 Task: Set the Billing contact to 'equals' while creating a New Invoice.
Action: Mouse moved to (140, 18)
Screenshot: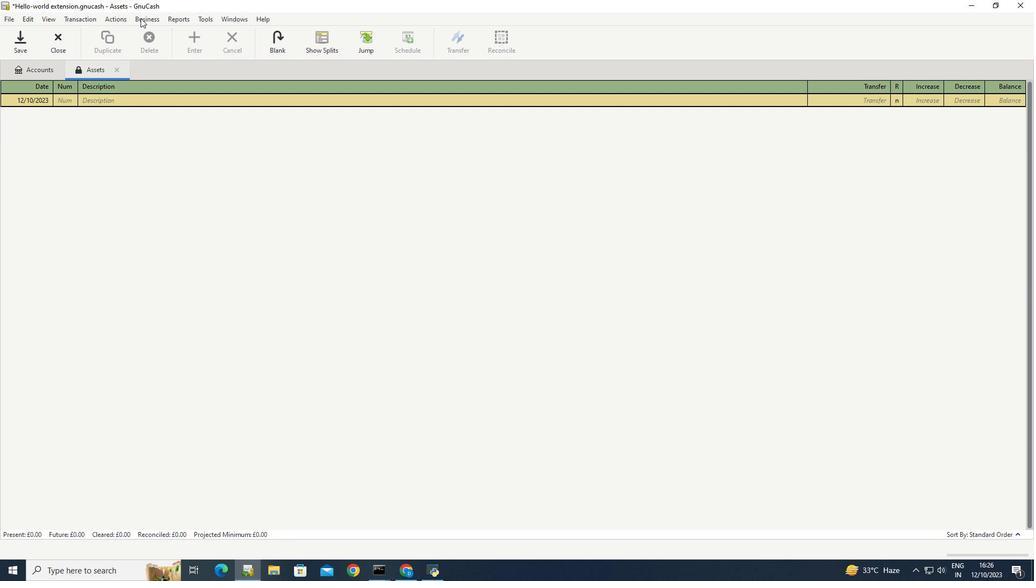 
Action: Mouse pressed left at (140, 18)
Screenshot: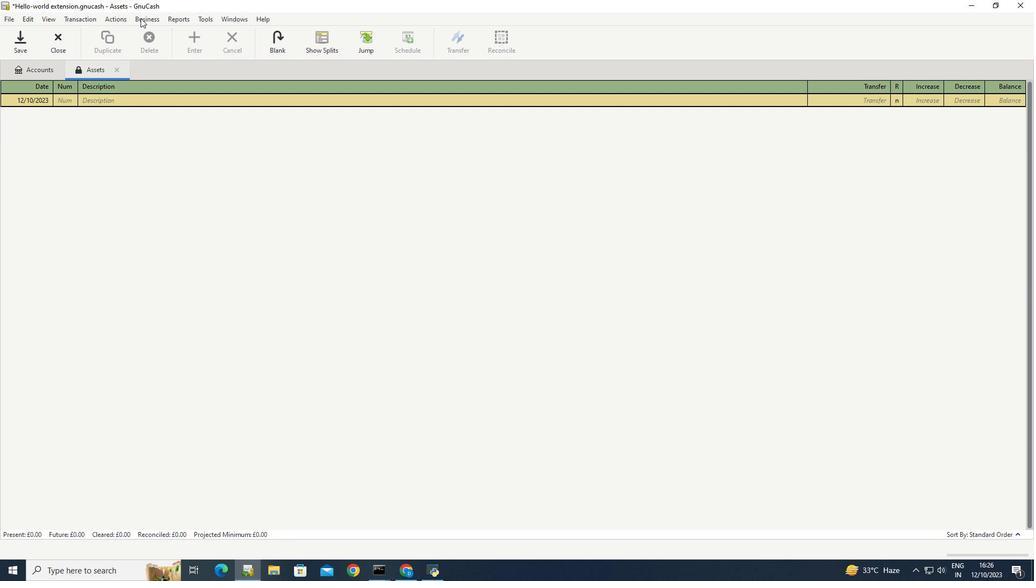 
Action: Mouse moved to (273, 74)
Screenshot: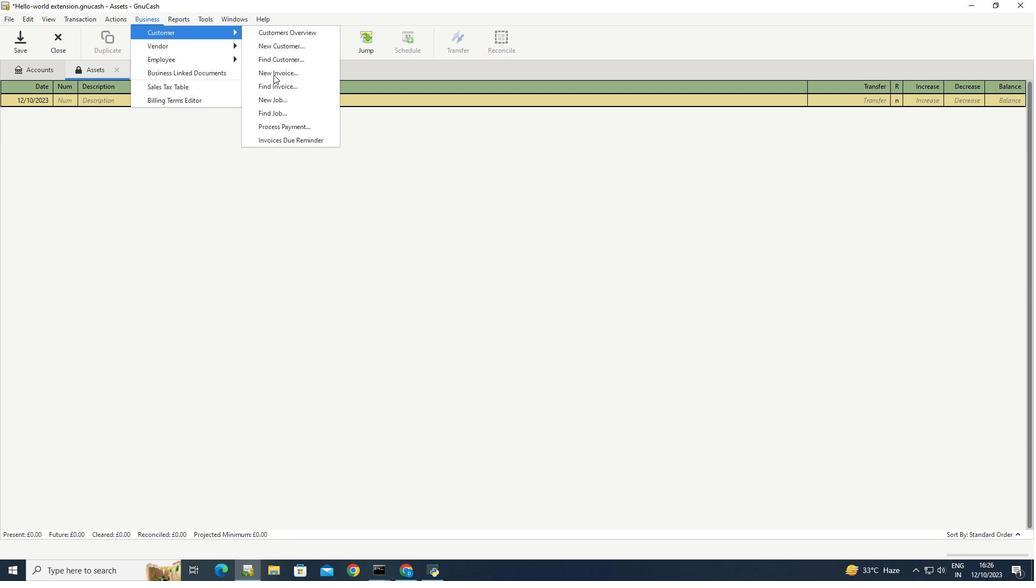 
Action: Mouse pressed left at (273, 74)
Screenshot: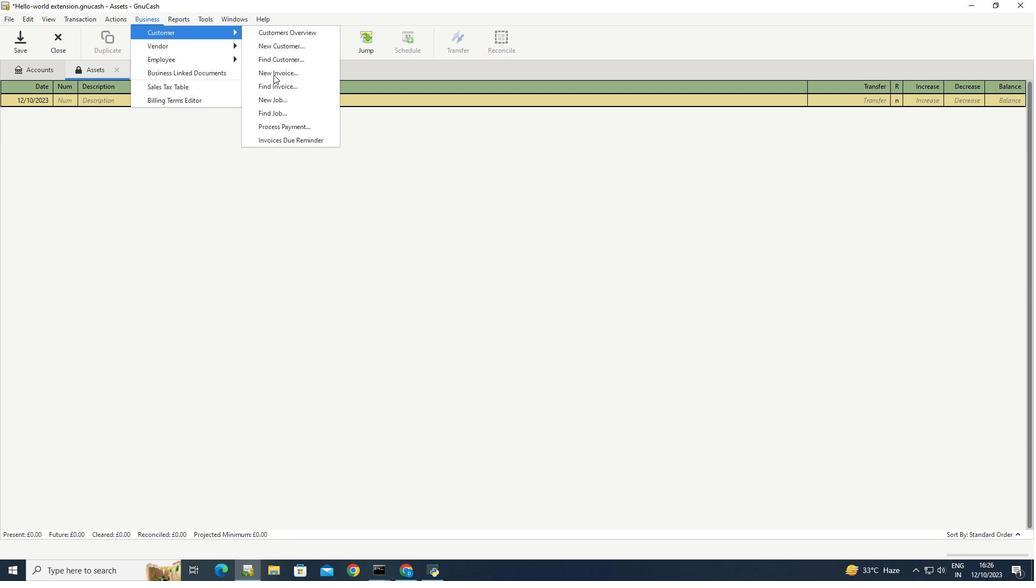 
Action: Mouse moved to (575, 283)
Screenshot: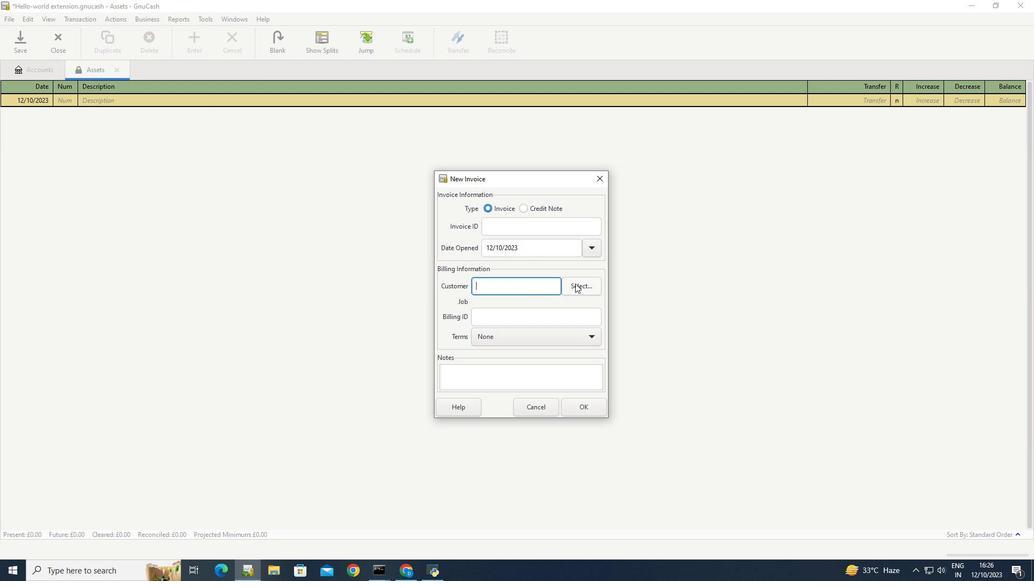 
Action: Mouse pressed left at (575, 283)
Screenshot: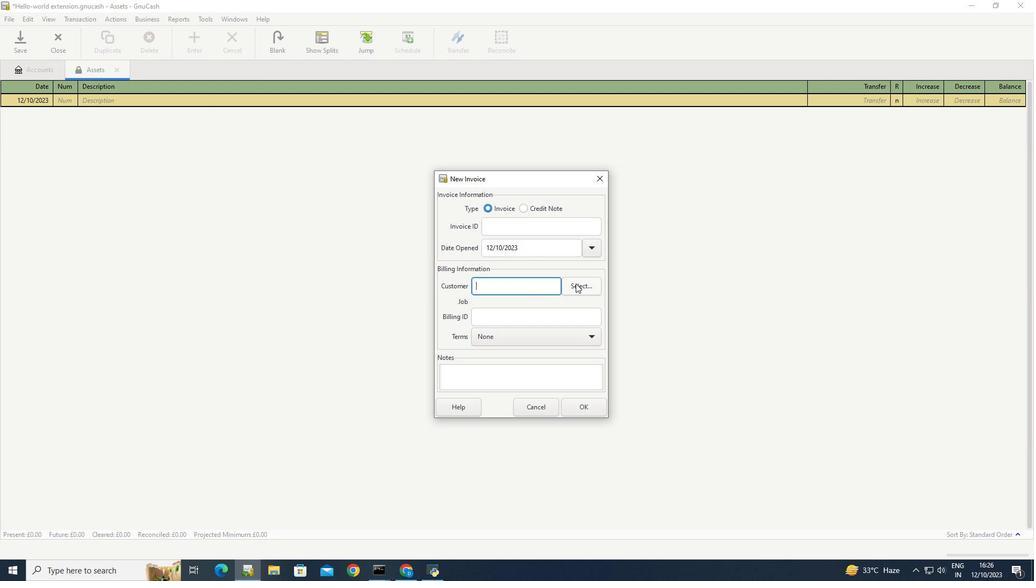 
Action: Mouse moved to (394, 254)
Screenshot: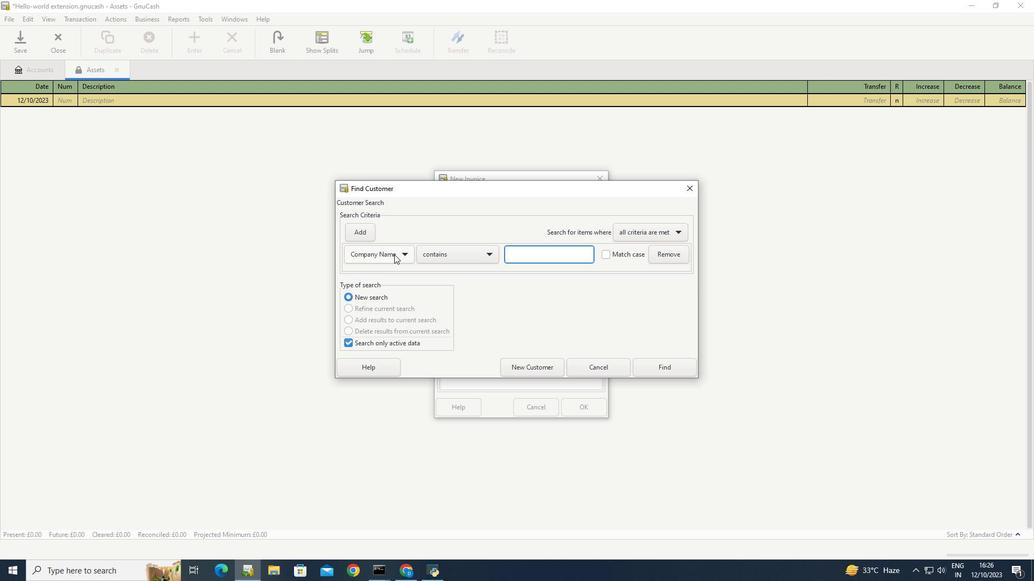 
Action: Mouse pressed left at (394, 254)
Screenshot: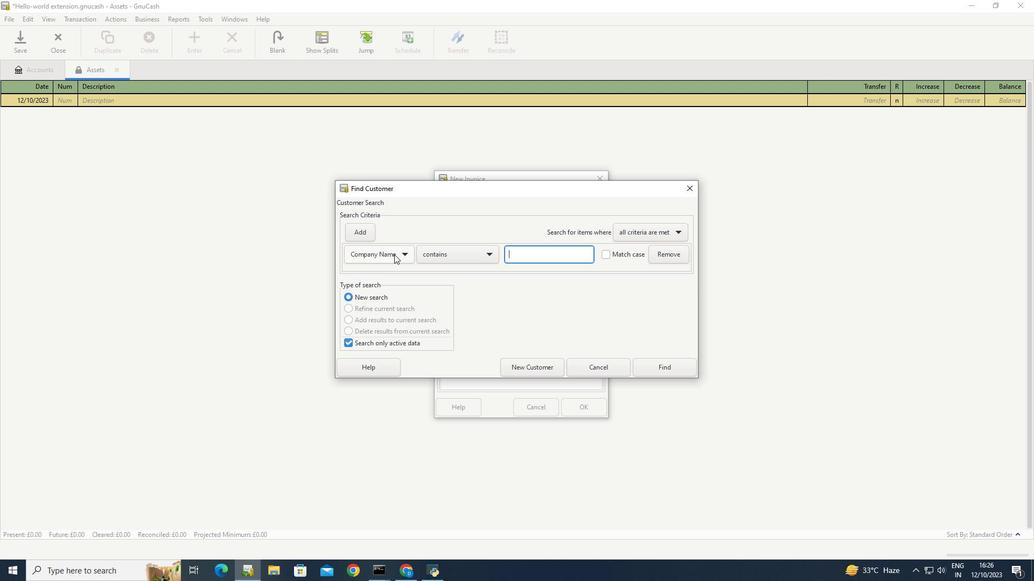 
Action: Mouse moved to (379, 289)
Screenshot: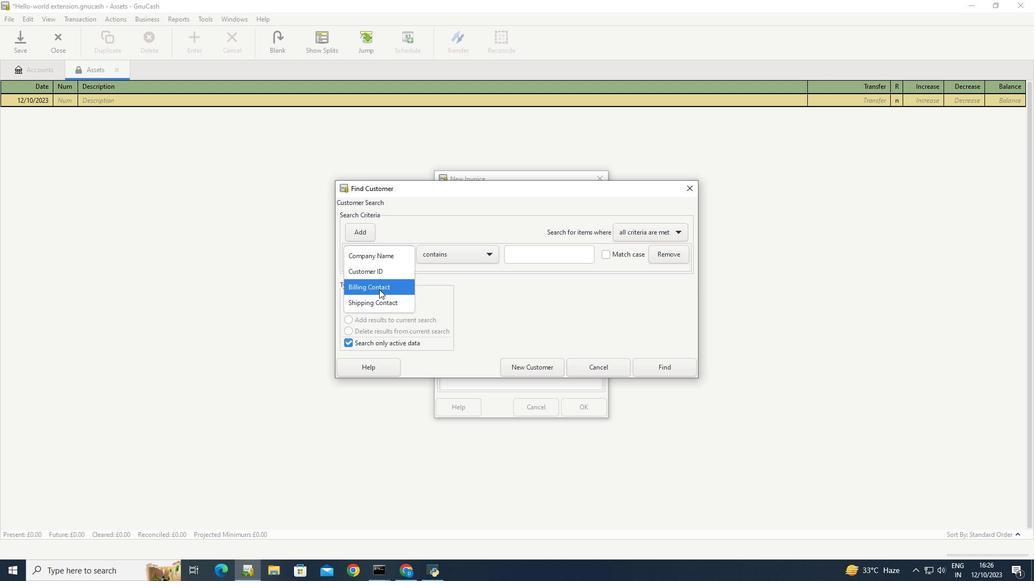 
Action: Mouse pressed left at (379, 289)
Screenshot: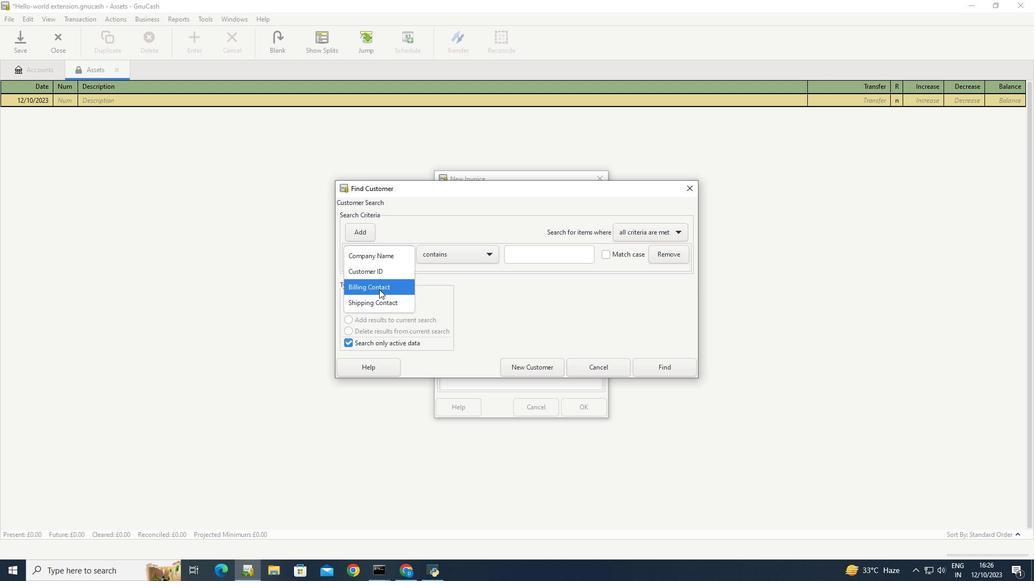 
Action: Mouse moved to (492, 252)
Screenshot: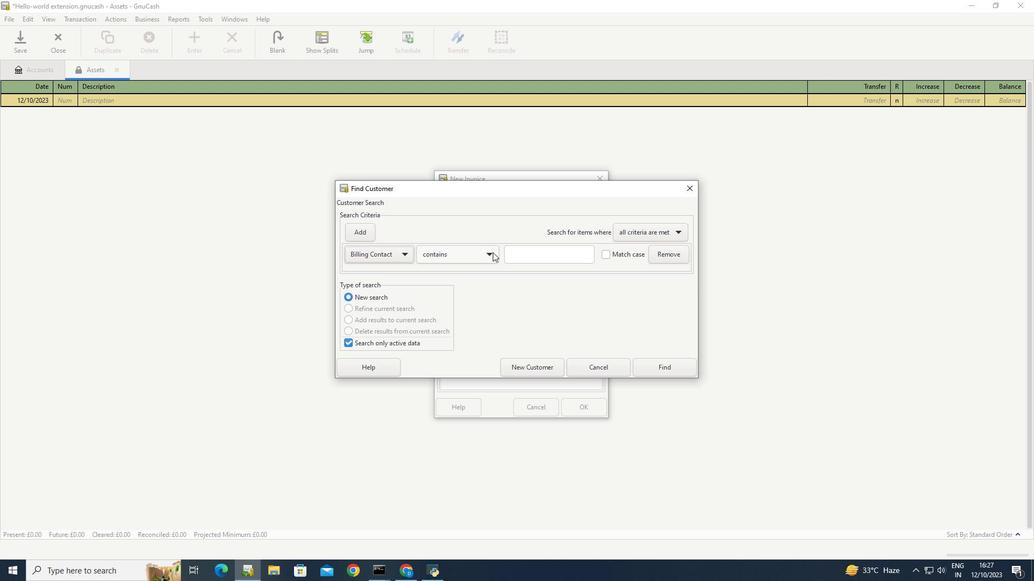 
Action: Mouse pressed left at (492, 252)
Screenshot: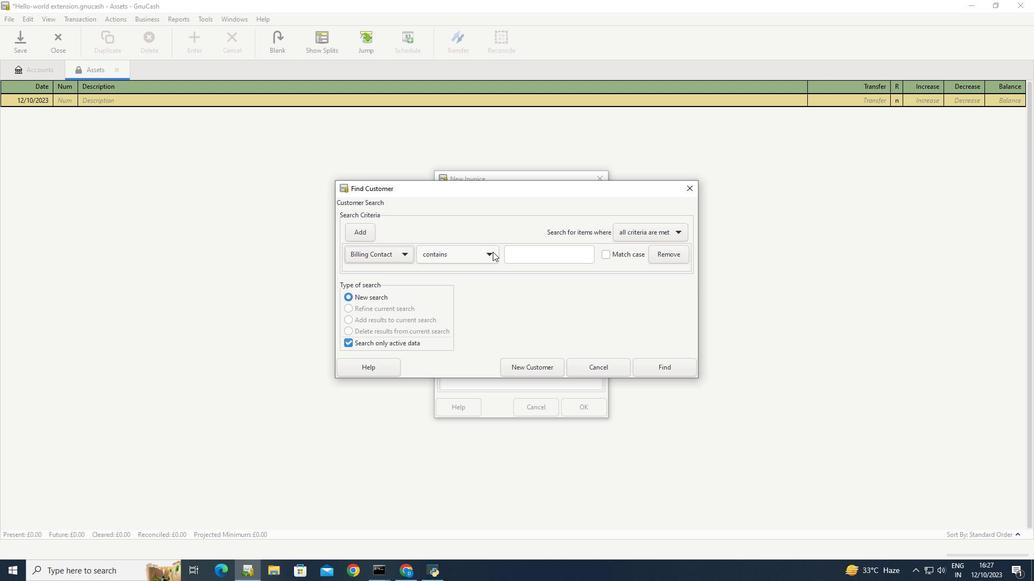 
Action: Mouse moved to (443, 268)
Screenshot: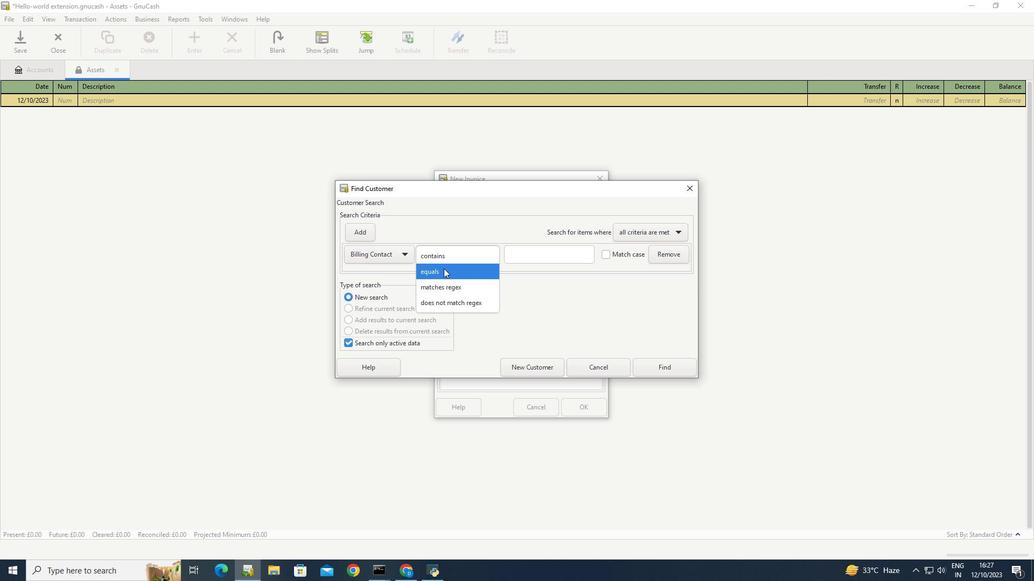 
Action: Mouse pressed left at (443, 268)
Screenshot: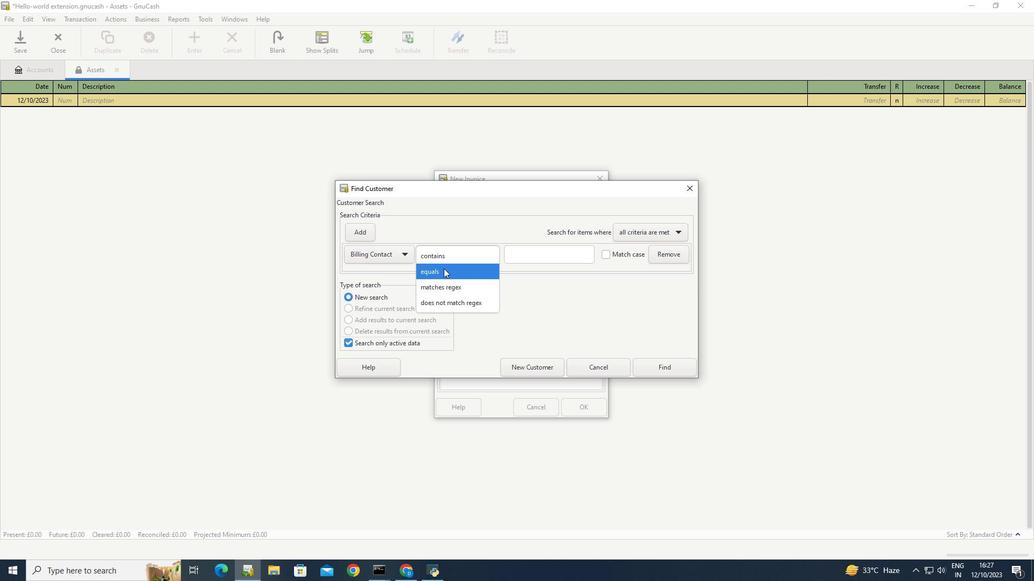 
Action: Mouse moved to (558, 317)
Screenshot: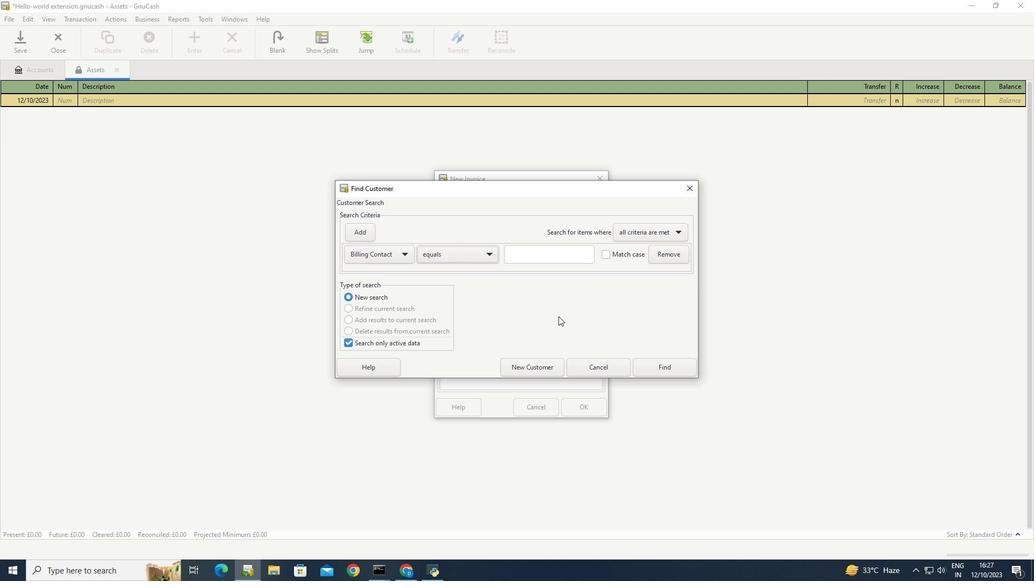 
Action: Mouse pressed left at (558, 317)
Screenshot: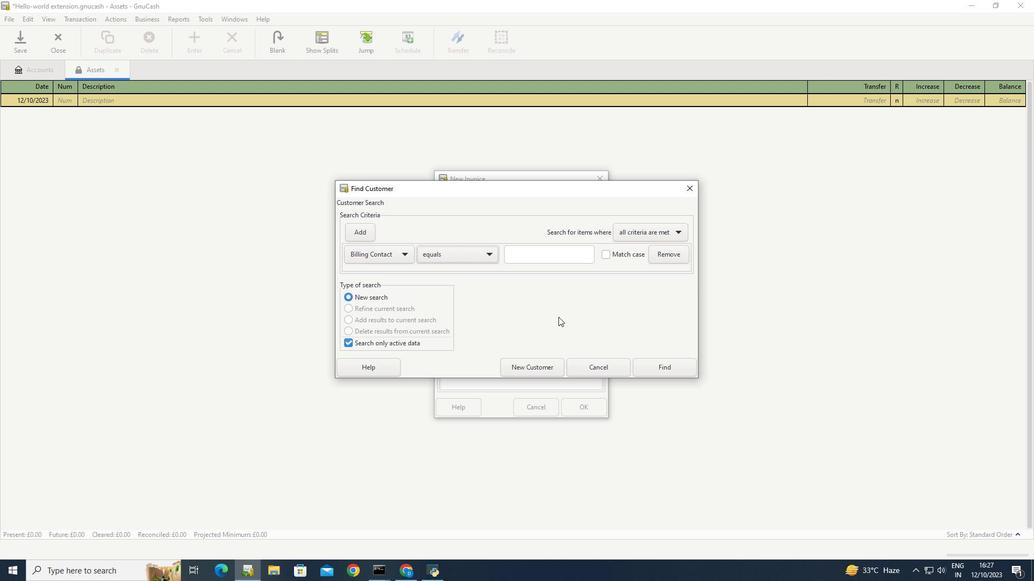 
